 Task: Reply All to email with the signature Douglas Martin with the subject Emergency leave request from softage.1@softage.net with the message I would like to schedule a meeting to discuss the projects human resources plan.
Action: Mouse moved to (1074, 181)
Screenshot: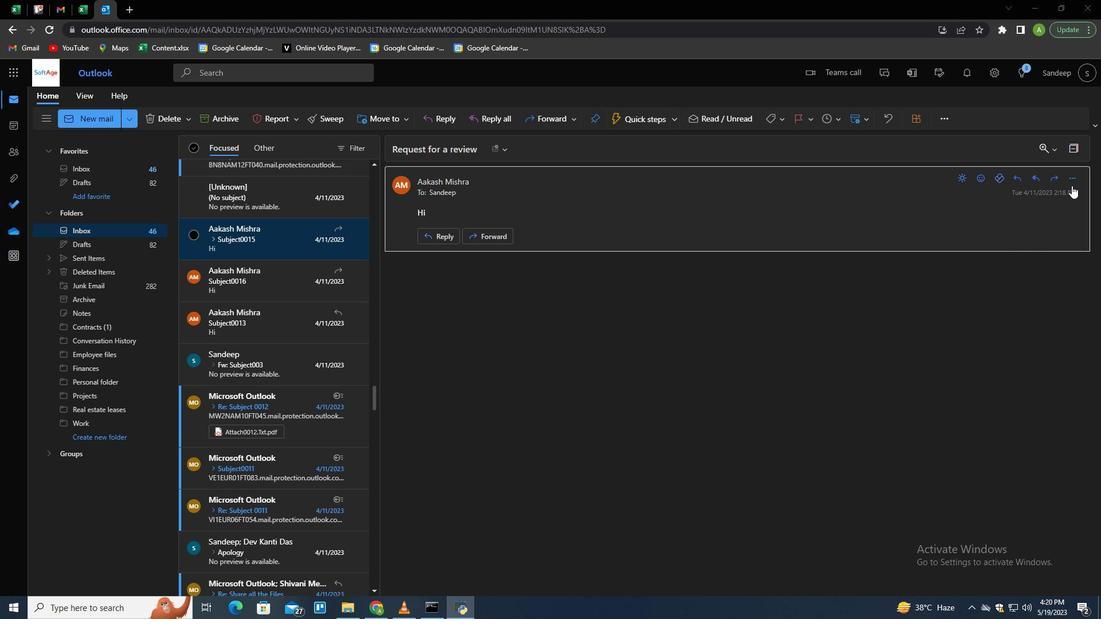 
Action: Mouse pressed left at (1074, 181)
Screenshot: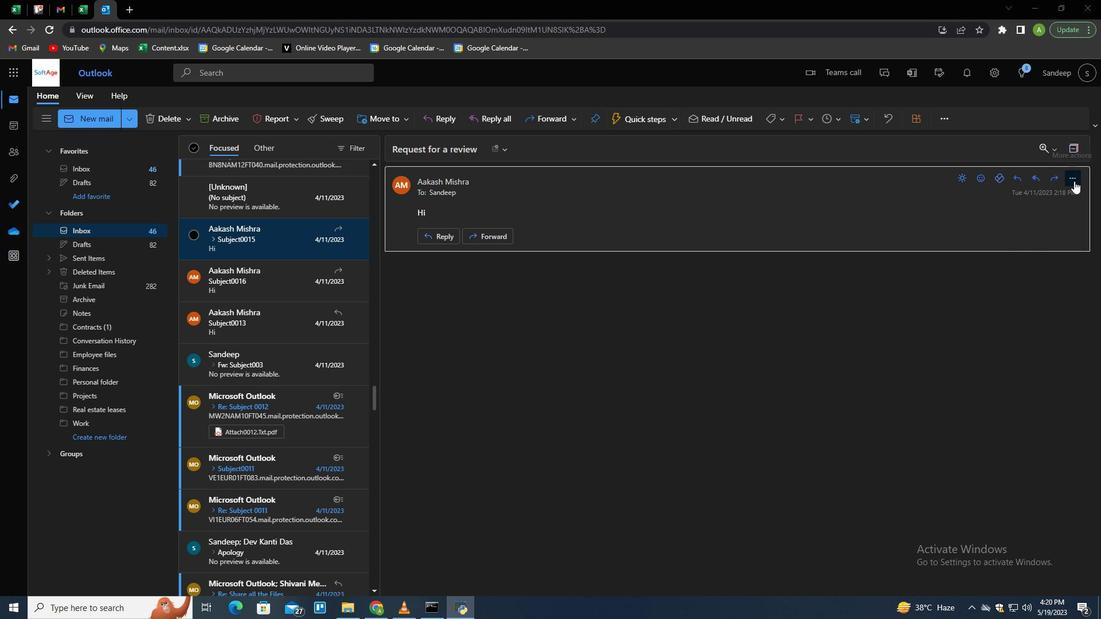
Action: Mouse moved to (1017, 212)
Screenshot: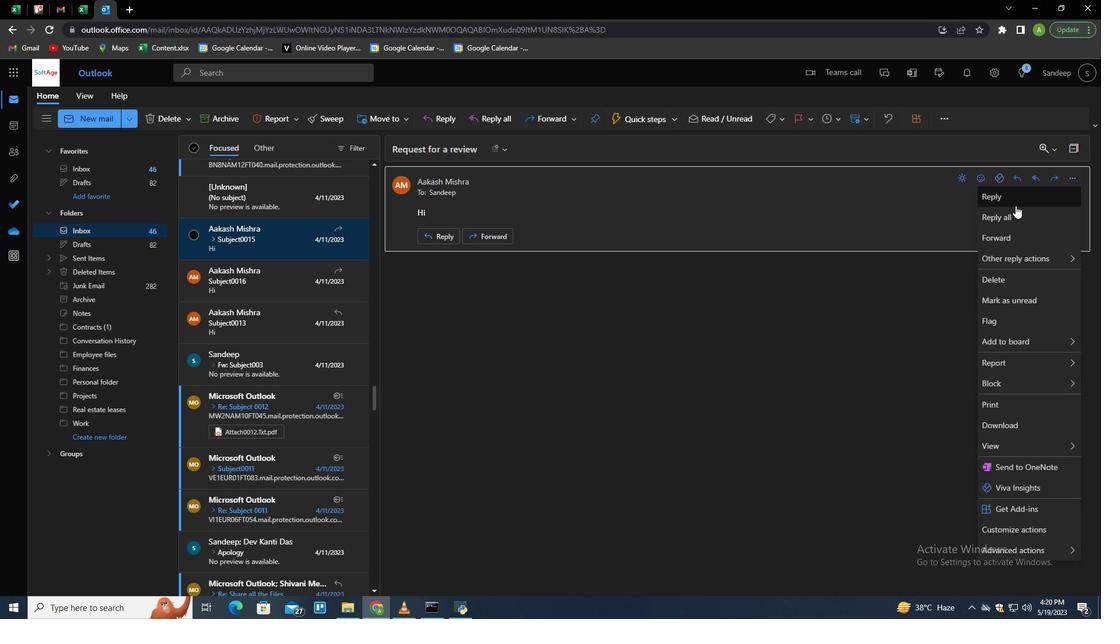 
Action: Mouse pressed left at (1017, 212)
Screenshot: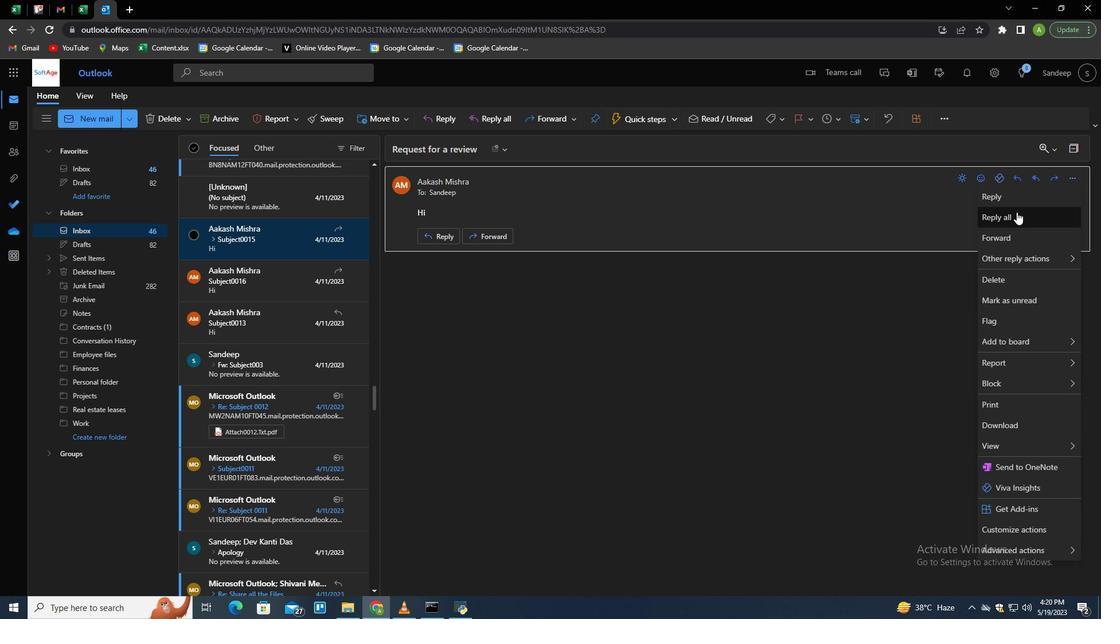 
Action: Mouse moved to (403, 323)
Screenshot: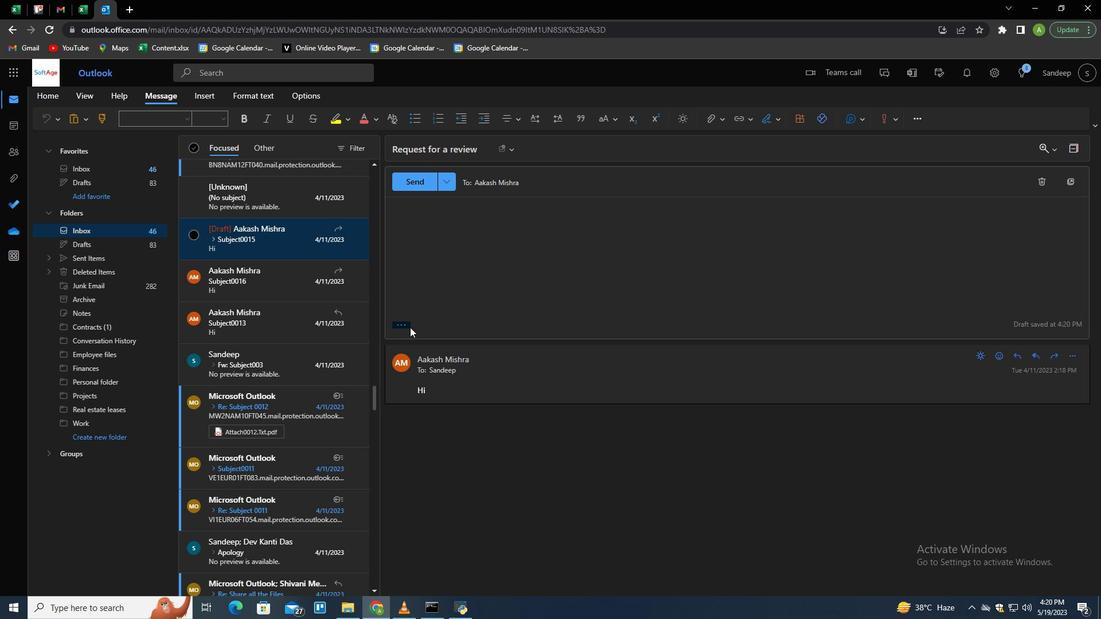 
Action: Mouse pressed left at (403, 323)
Screenshot: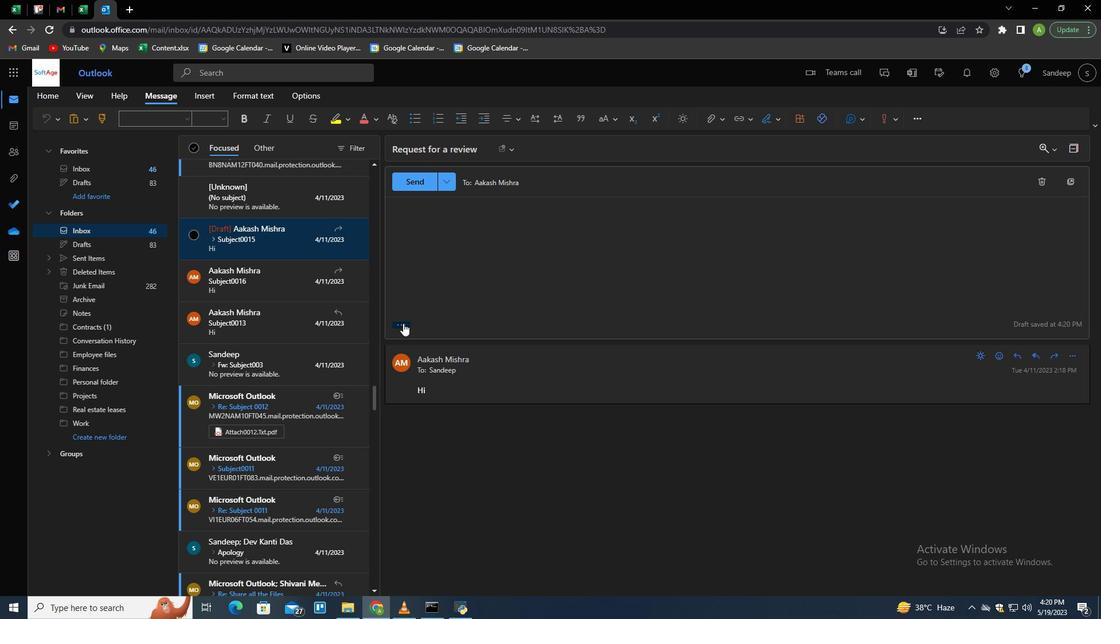 
Action: Mouse moved to (760, 119)
Screenshot: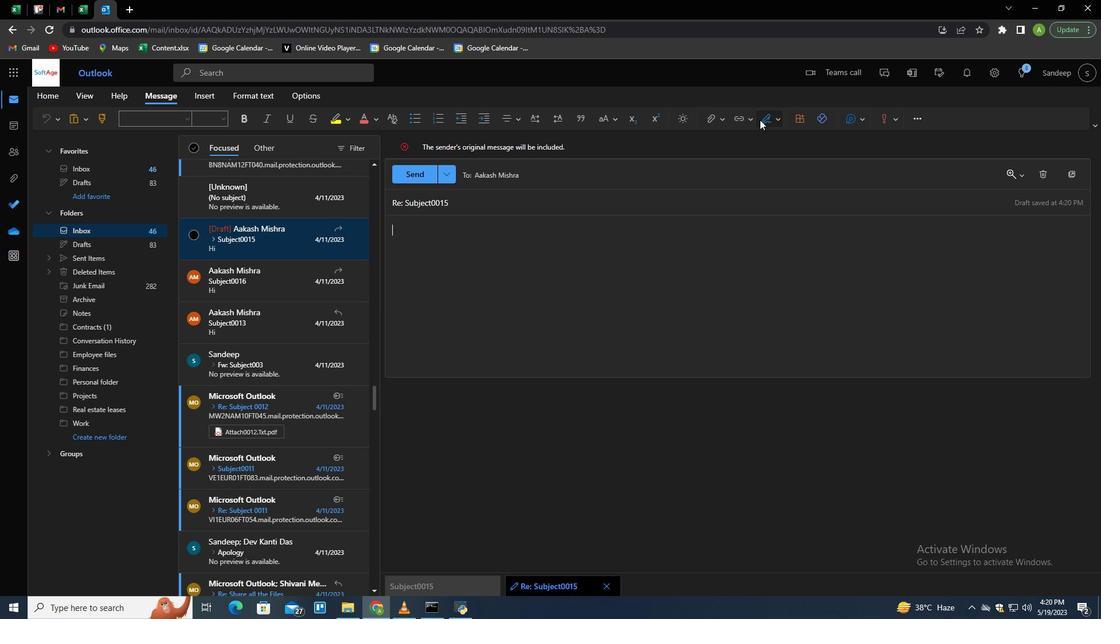 
Action: Mouse pressed left at (760, 119)
Screenshot: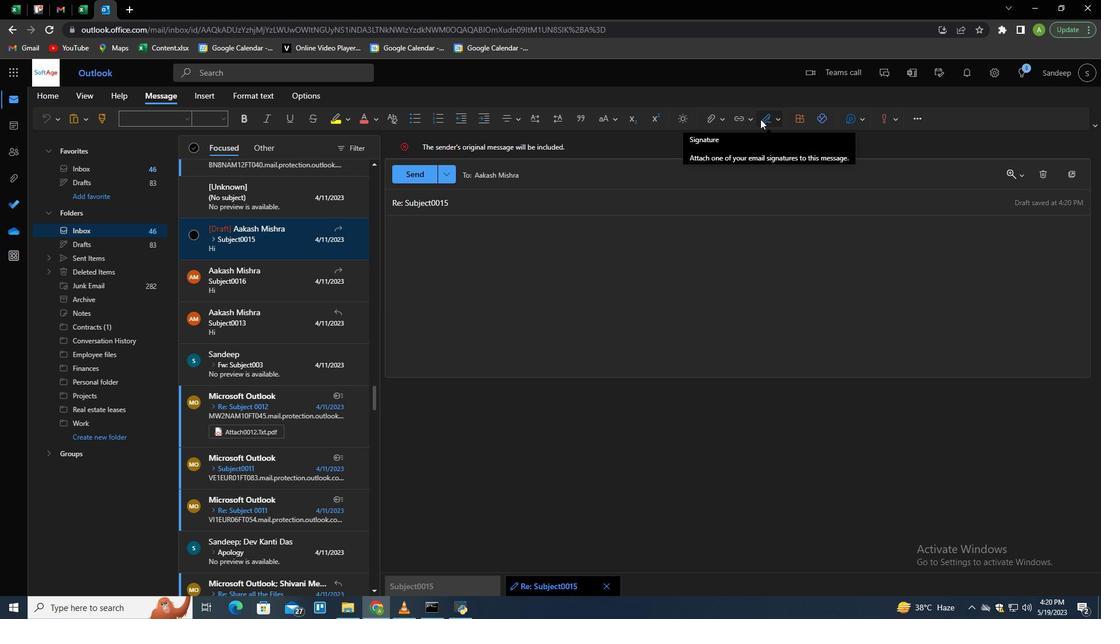
Action: Mouse moved to (752, 164)
Screenshot: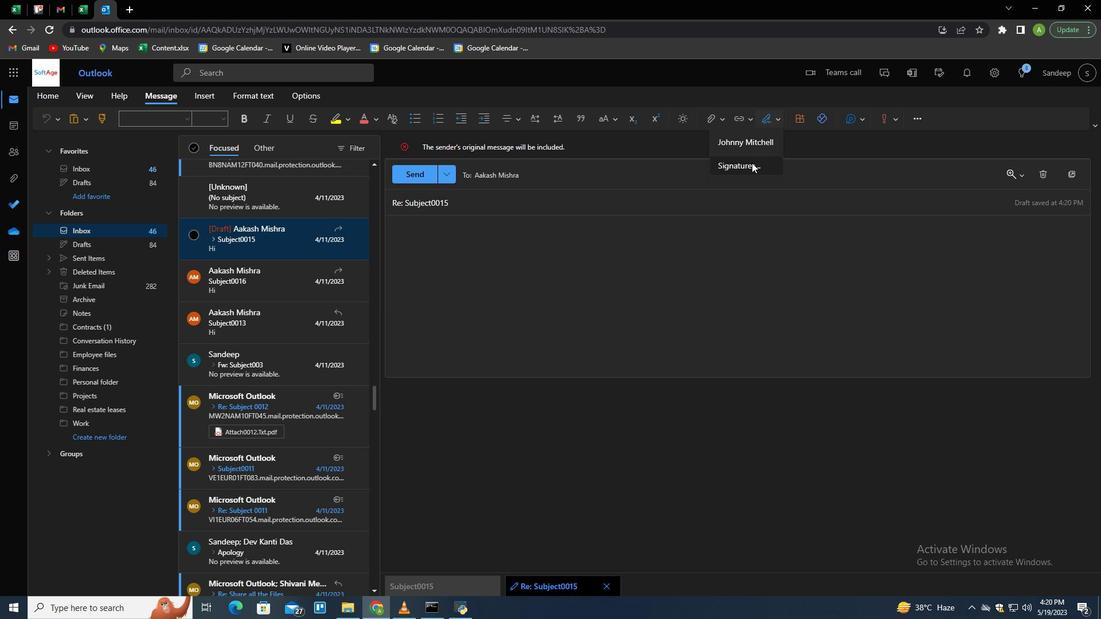 
Action: Mouse pressed left at (752, 164)
Screenshot: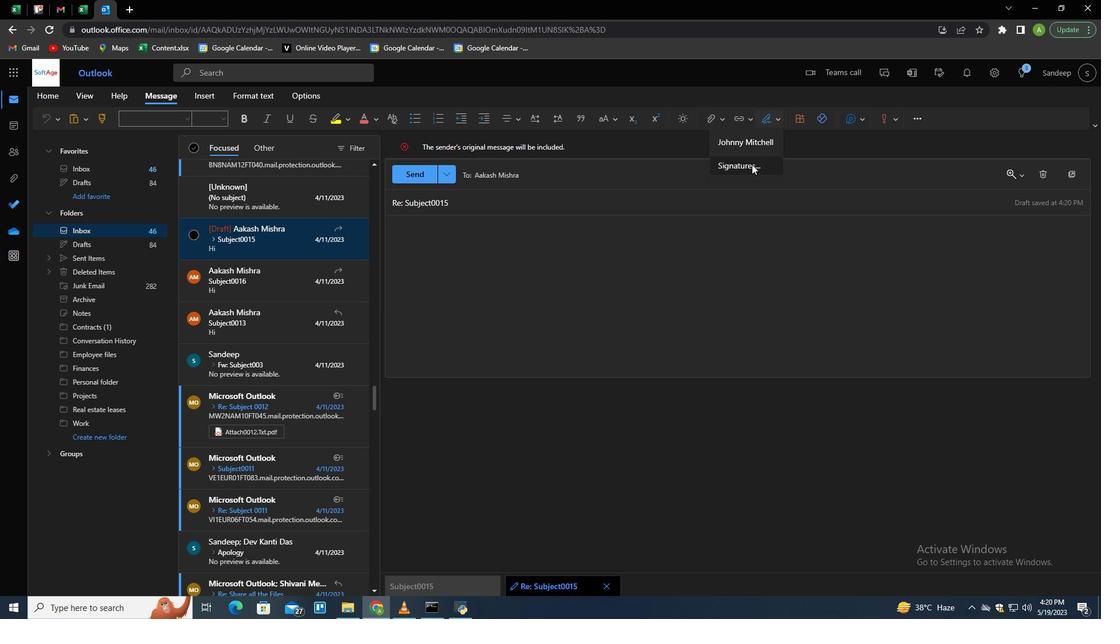 
Action: Mouse moved to (775, 209)
Screenshot: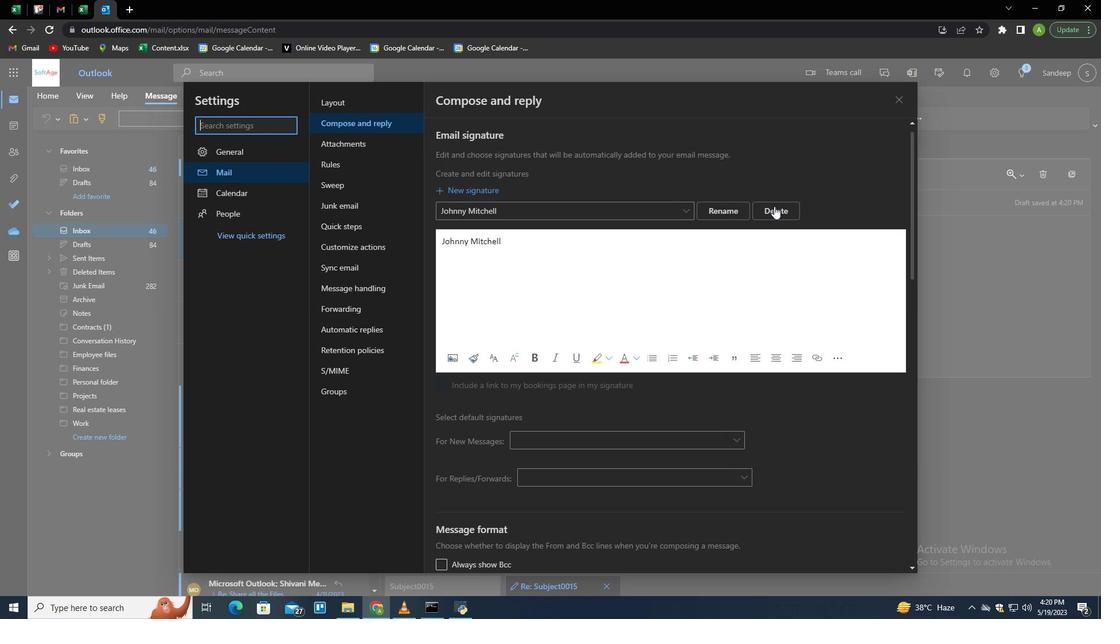 
Action: Mouse pressed left at (775, 209)
Screenshot: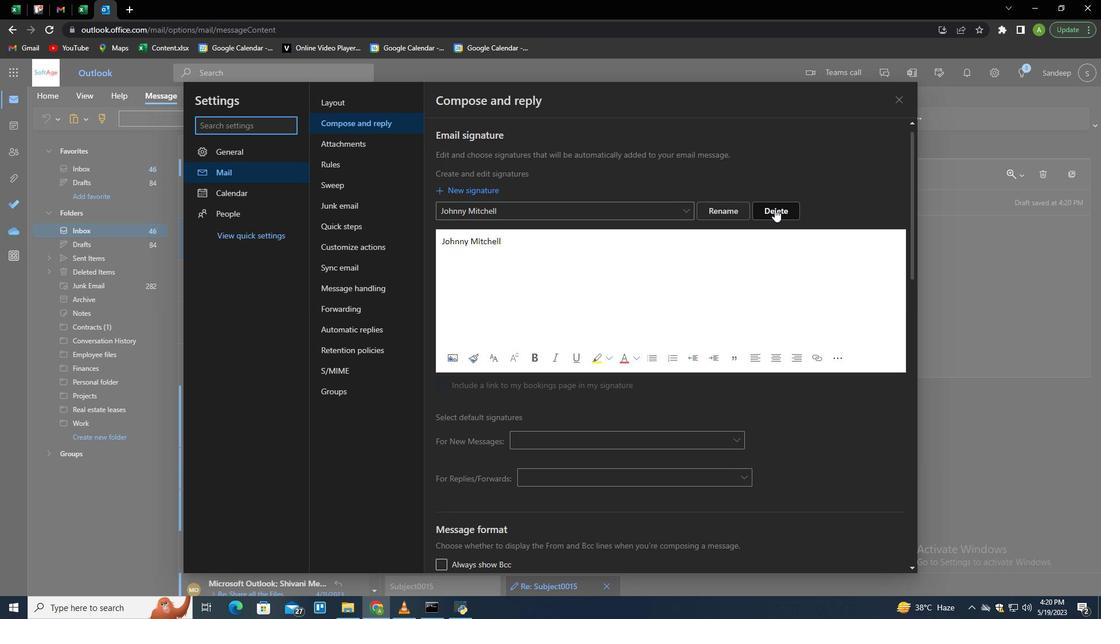 
Action: Mouse moved to (750, 211)
Screenshot: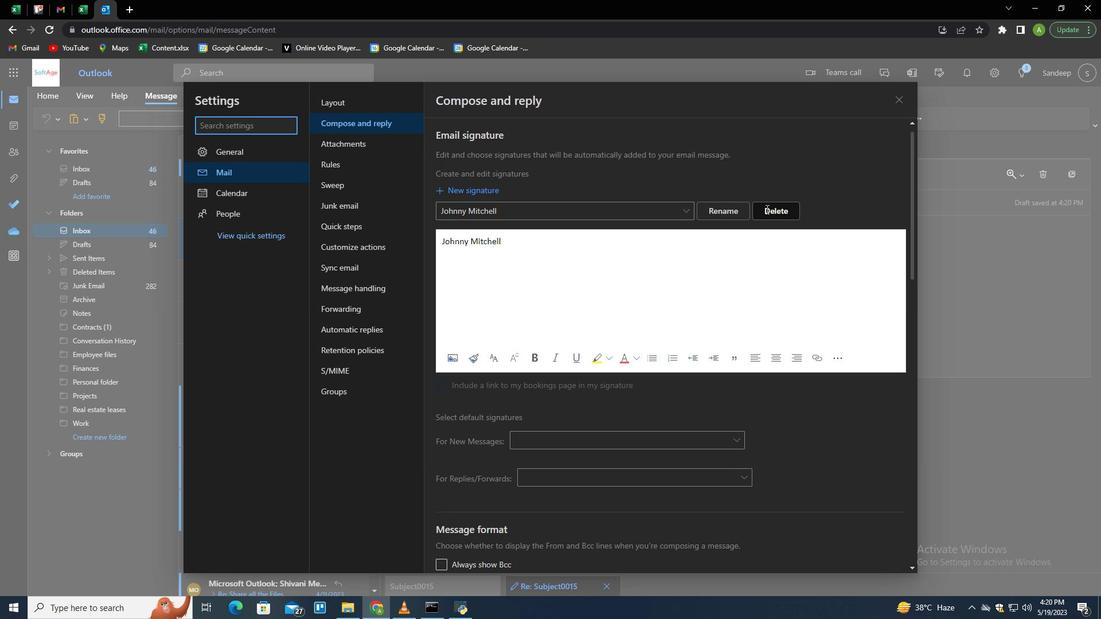 
Action: Mouse pressed left at (750, 211)
Screenshot: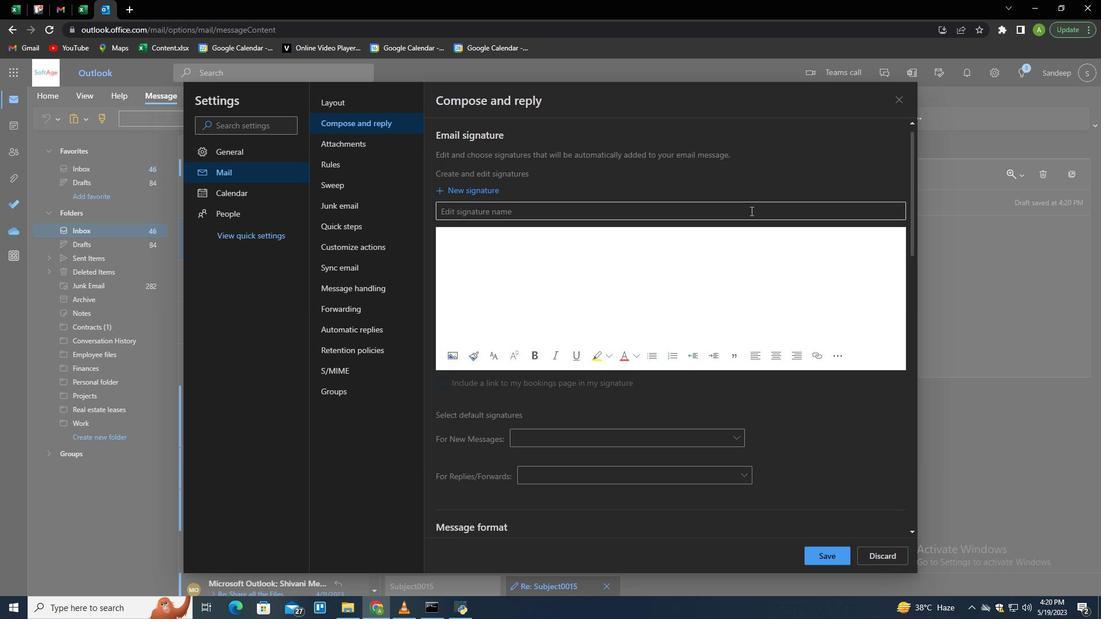 
Action: Key pressed <Key.shift>Douglas<Key.space><Key.shift>Na<Key.backspace><Key.backspace><Key.shift>m<Key.backspace><Key.shift>Martin<Key.tab><Key.shift>Douglas<Key.space><Key.shift>Martin
Screenshot: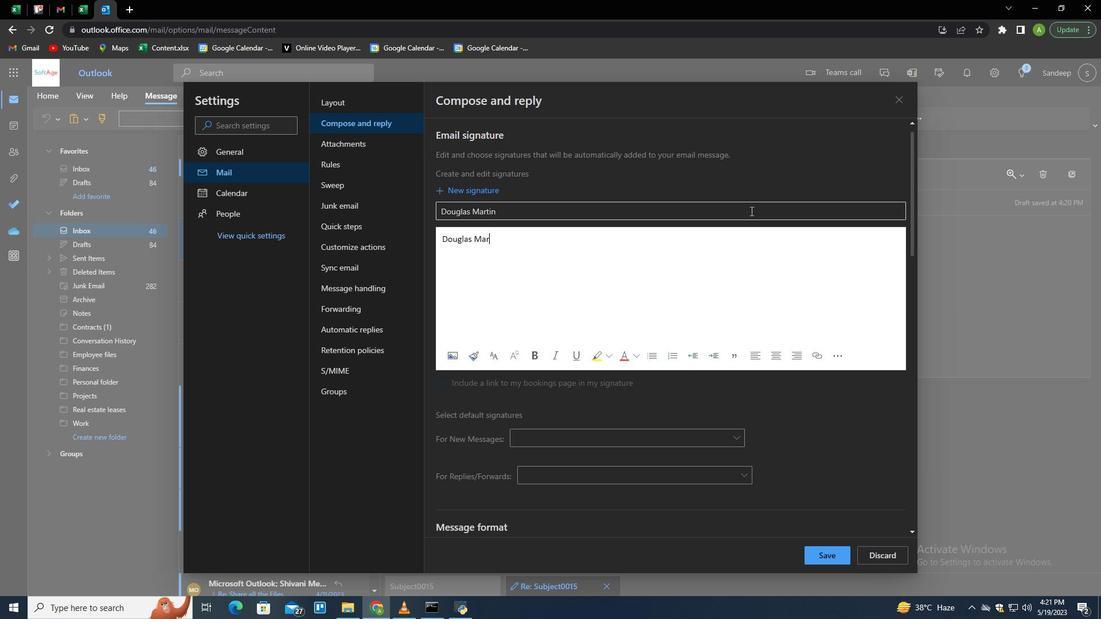 
Action: Mouse moved to (830, 548)
Screenshot: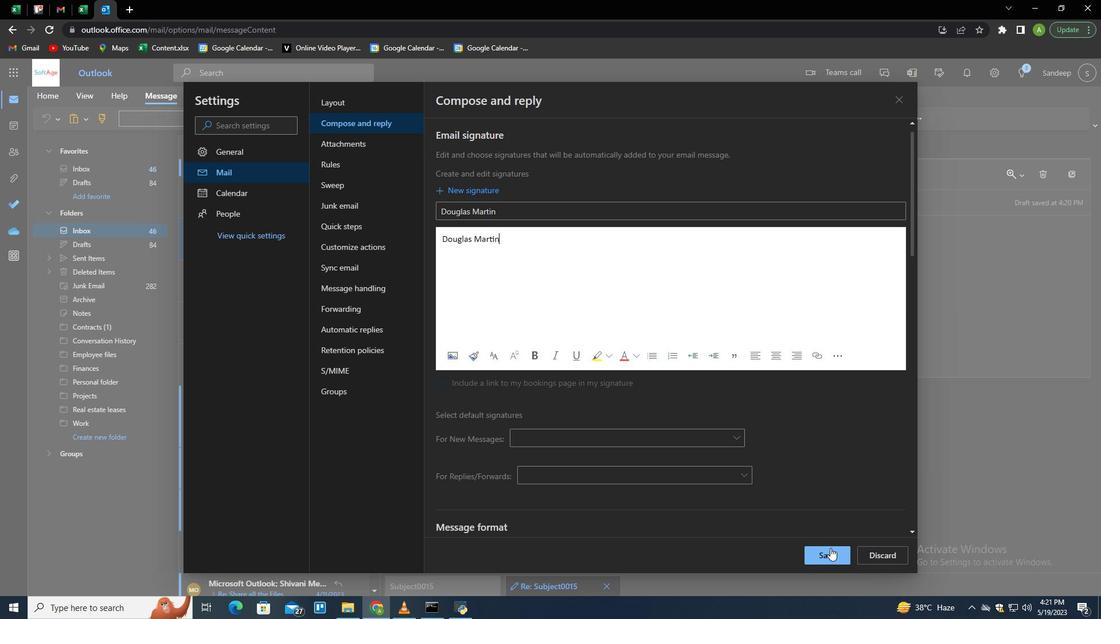 
Action: Mouse pressed left at (830, 548)
Screenshot: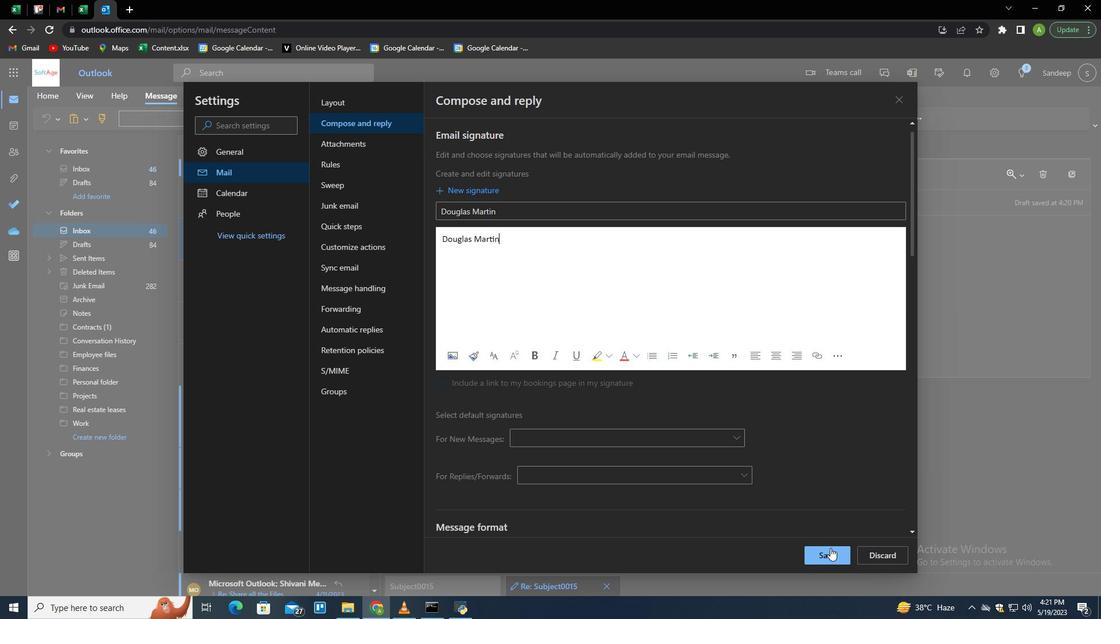 
Action: Mouse moved to (951, 285)
Screenshot: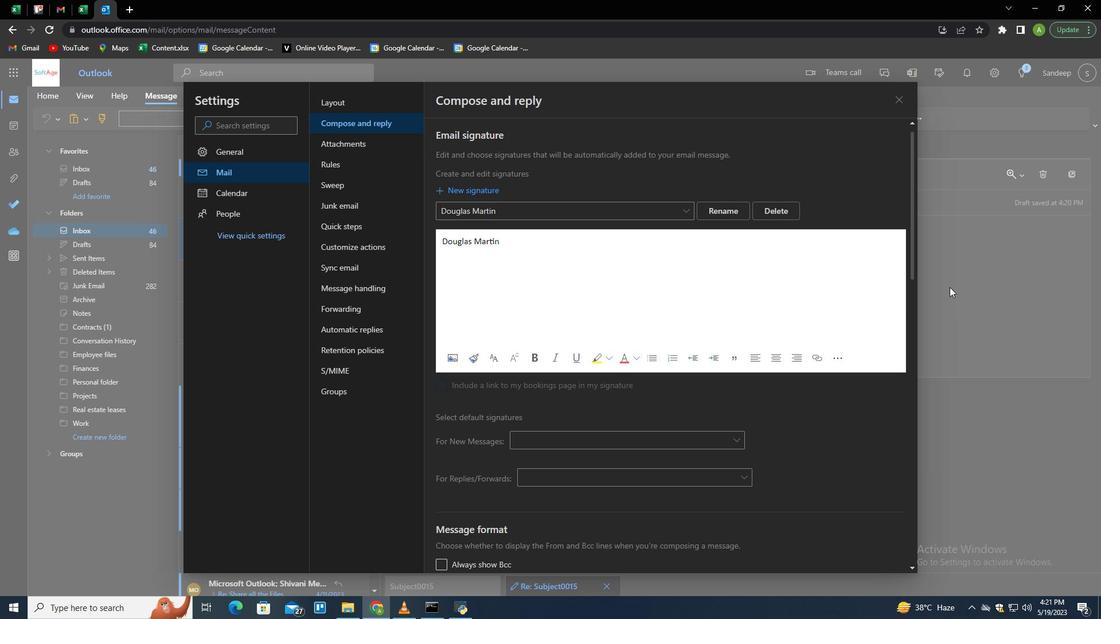 
Action: Mouse pressed left at (951, 285)
Screenshot: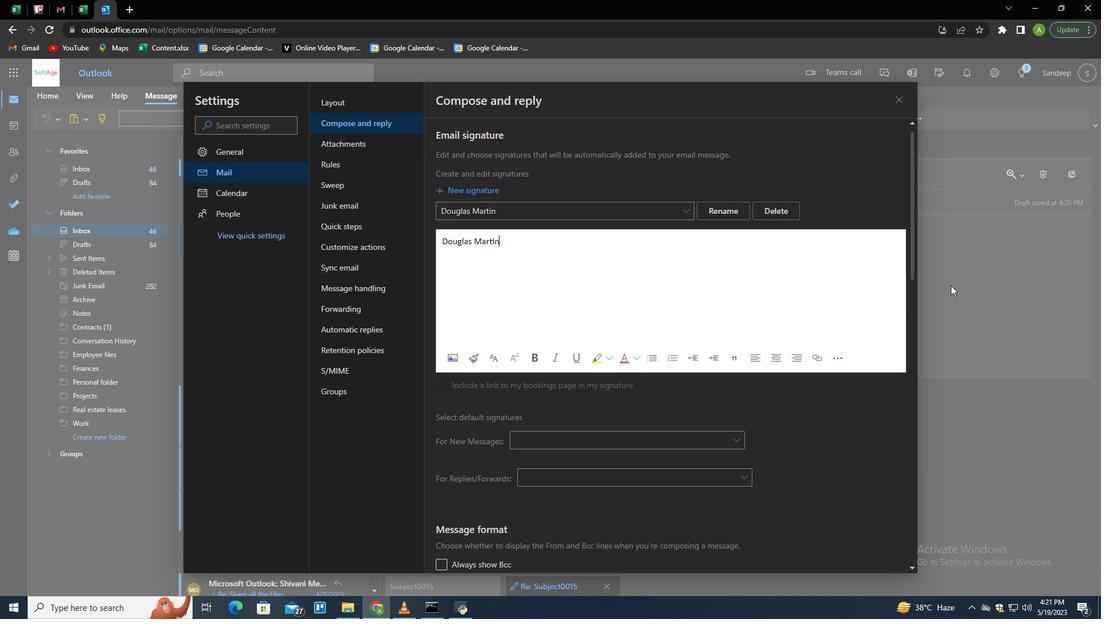
Action: Mouse moved to (779, 120)
Screenshot: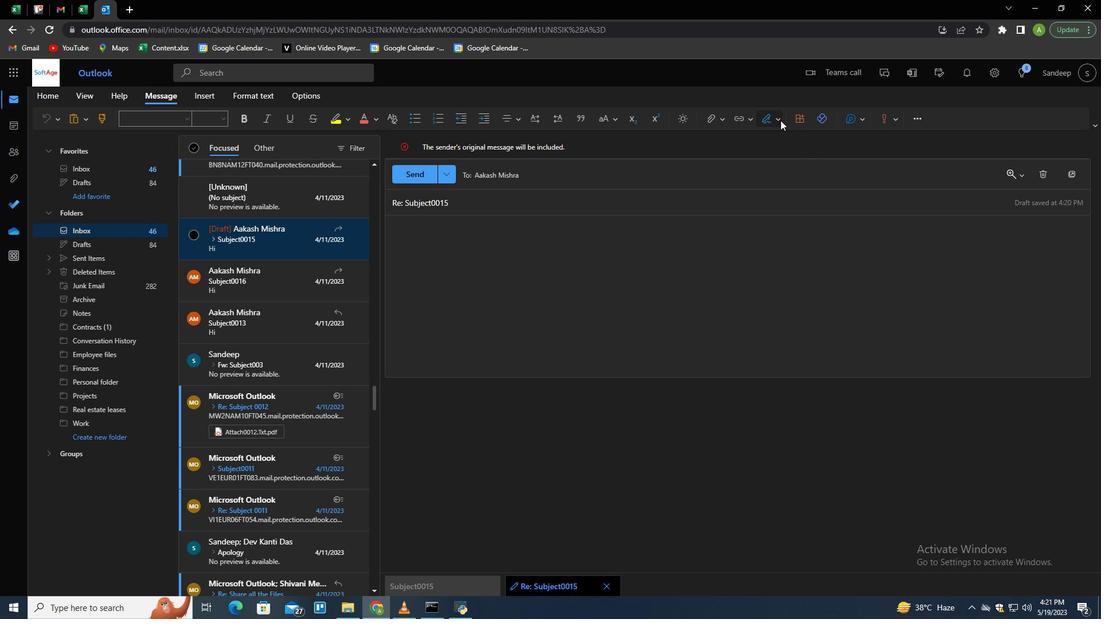 
Action: Mouse pressed left at (779, 120)
Screenshot: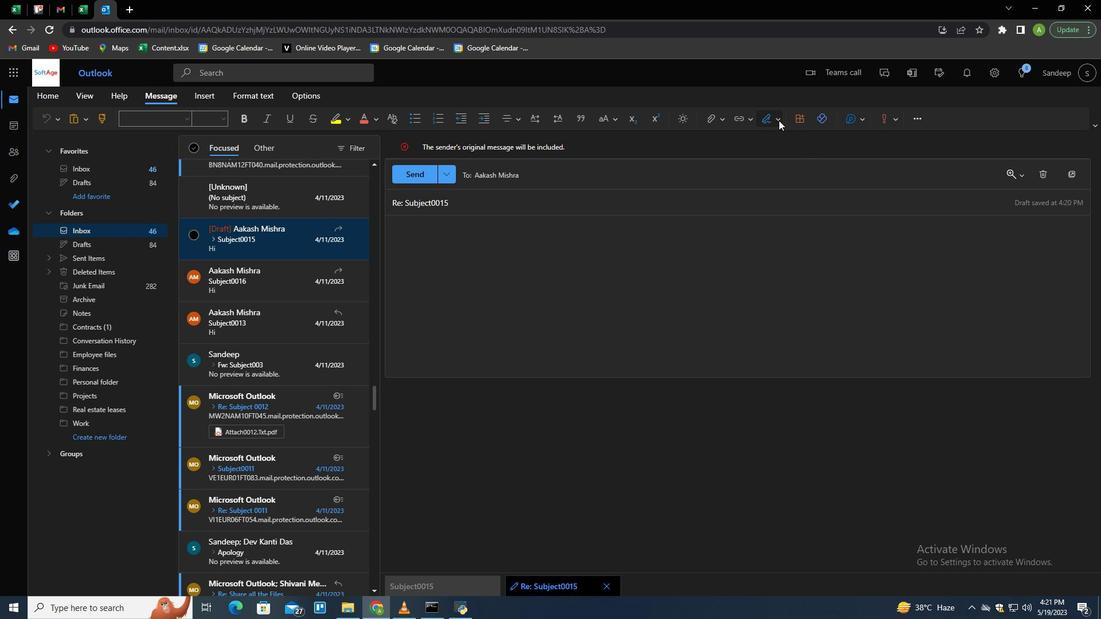 
Action: Mouse moved to (763, 138)
Screenshot: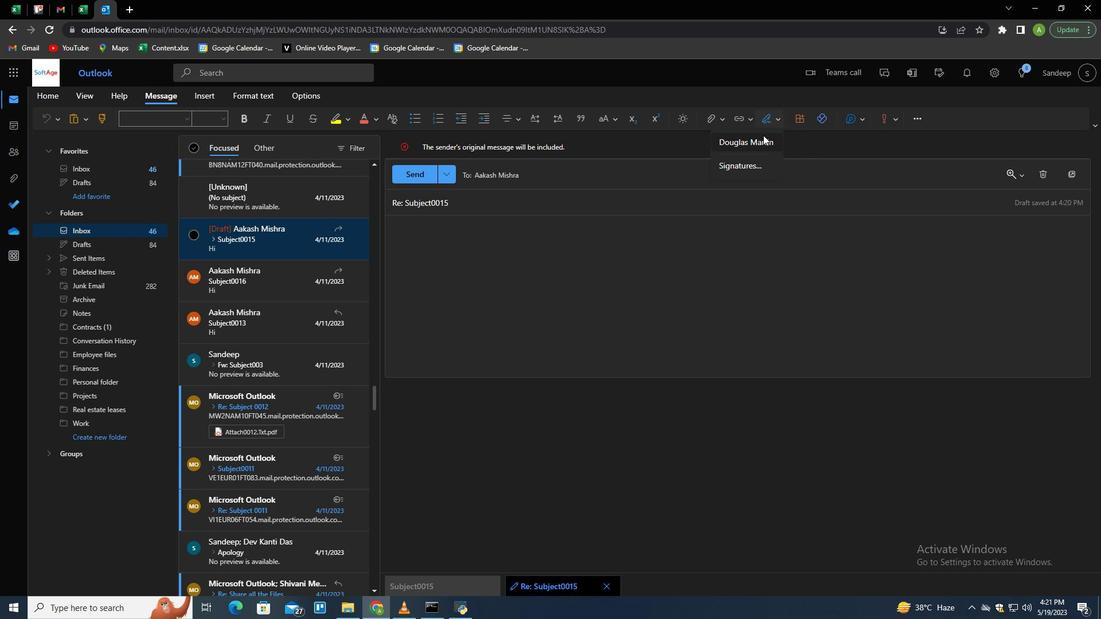 
Action: Mouse pressed left at (763, 138)
Screenshot: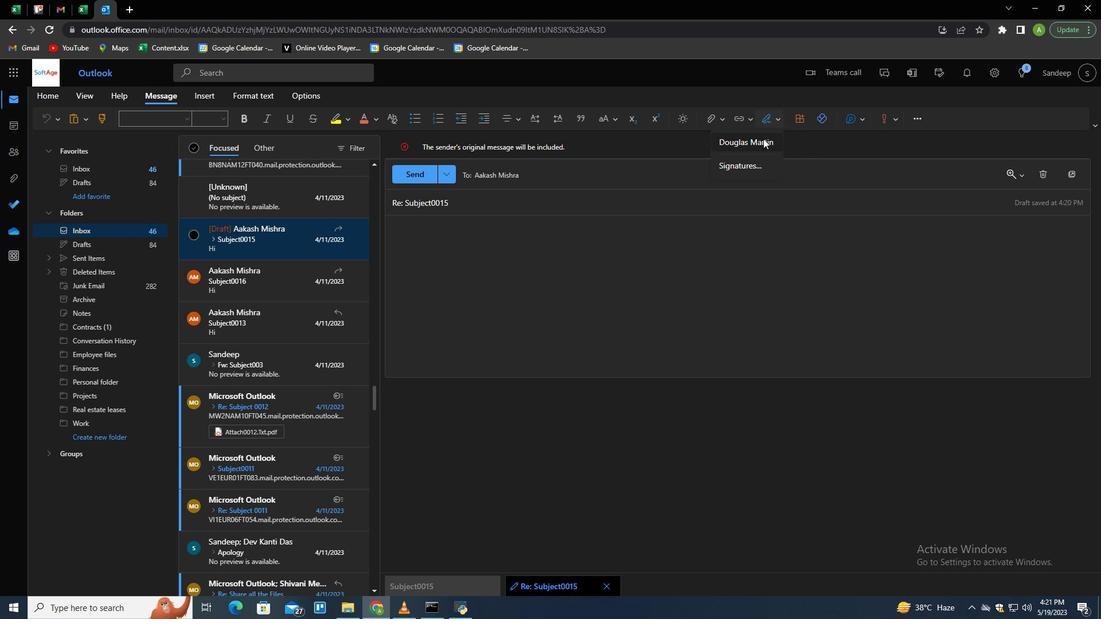 
Action: Mouse moved to (405, 202)
Screenshot: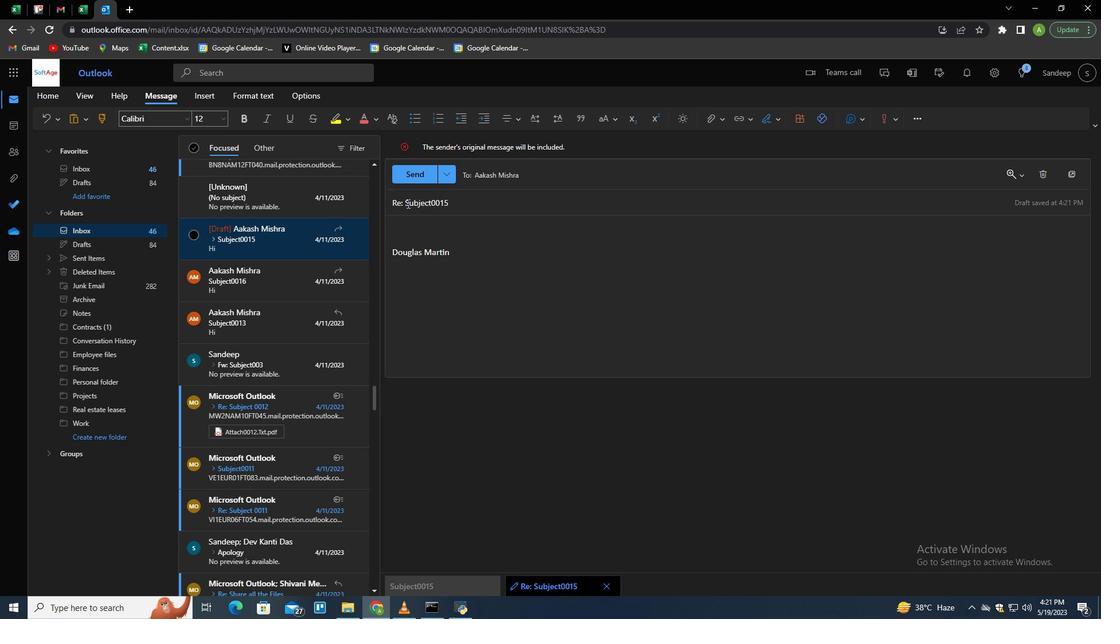 
Action: Mouse pressed left at (405, 202)
Screenshot: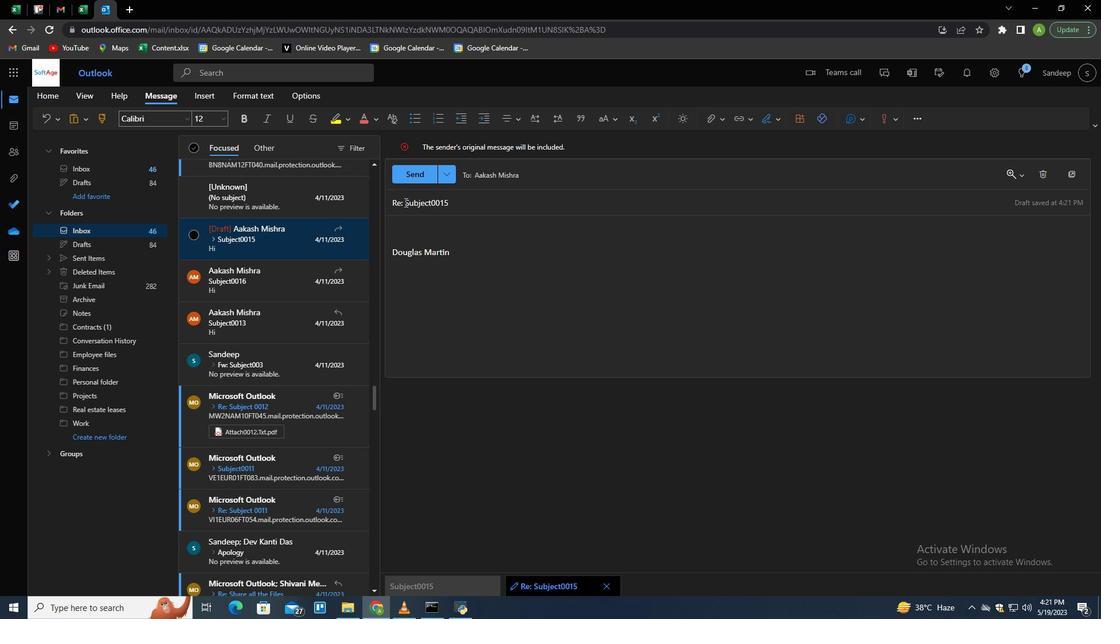 
Action: Mouse moved to (616, 286)
Screenshot: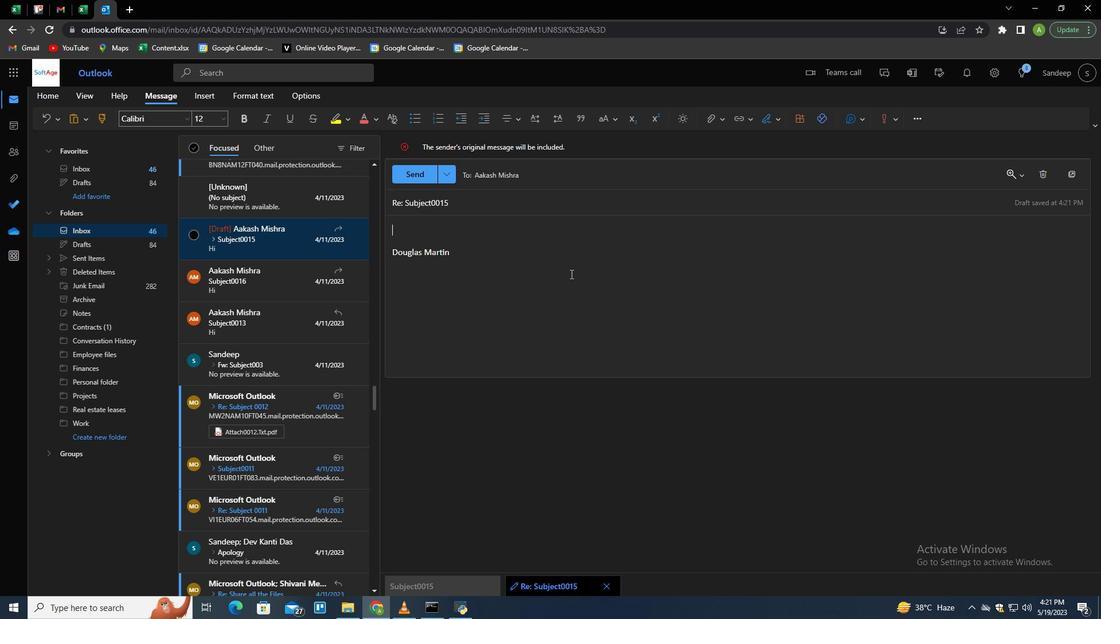 
Action: Key pressed <Key.shift_r><Key.end><Key.shift><Key.shift><Key.shift><Key.shift><Key.shift><Key.shift><Key.shift><Key.shift><Key.shift><Key.shift><Key.shift><Key.shift><Key.shift><Key.shift><Key.shift><Key.shift><Key.shift><Key.shift><Key.shift><Key.shift><Key.shift><Key.shift><Key.shift><Key.shift><Key.shift><Key.shift><Key.shift><Key.shift><Key.shift><Key.shift><Key.shift><Key.shift><Key.shift><Key.shift><Key.shift><Key.shift><Key.shift><Key.shift><Key.shift><Key.shift><Key.shift><Key.shift><Key.shift><Key.shift><Key.shift><Key.shift>Emergency<Key.space>leave<Key.space>request<Key.space>
Screenshot: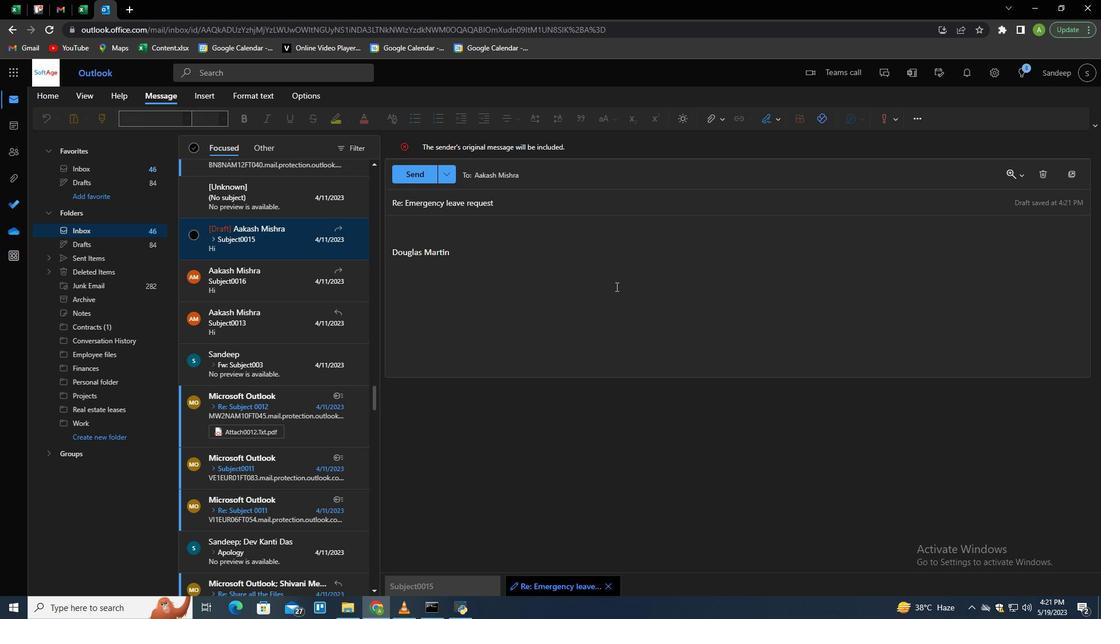 
Action: Mouse moved to (588, 231)
Screenshot: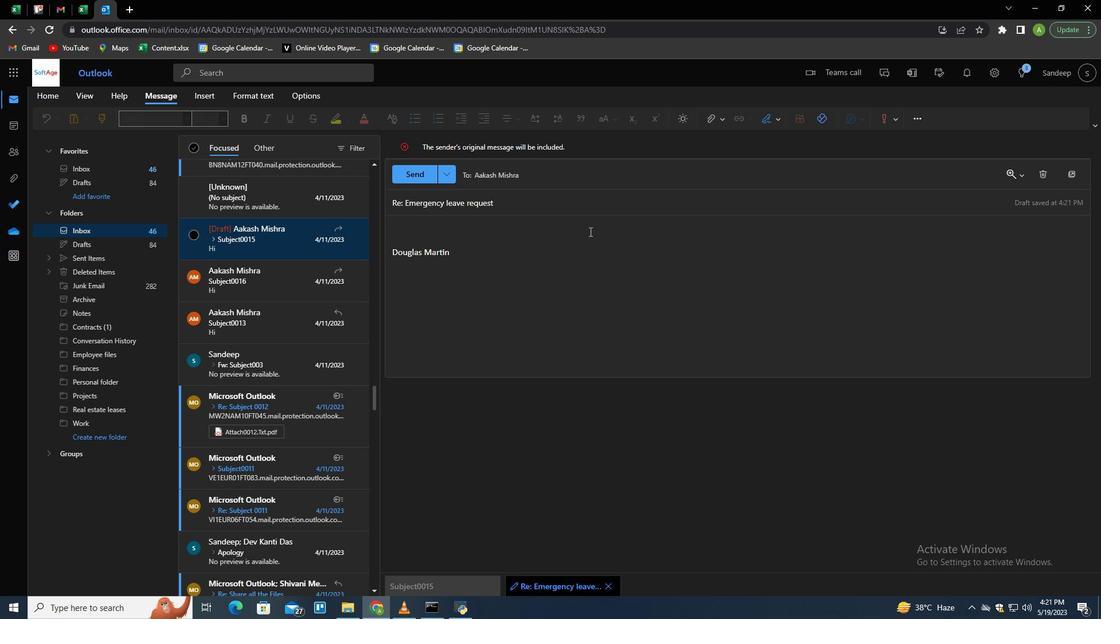 
Action: Key pressed <Key.tab><Key.tab><Key.left><Key.left><Key.left><Key.left><Key.left><Key.left><Key.shift>I<Key.space>would<Key.space>like<Key.space>to<Key.space>schedule<Key.space>ame<Key.backspace><Key.backspace><Key.space>meeting<Key.space>to<Key.space>discuss<Key.space>the<Key.space>pp<Key.backspace>rojects<Key.space>human<Key.space>te<Key.backspace><Key.backspace>resources<Key.space>plan.<Key.enter>
Screenshot: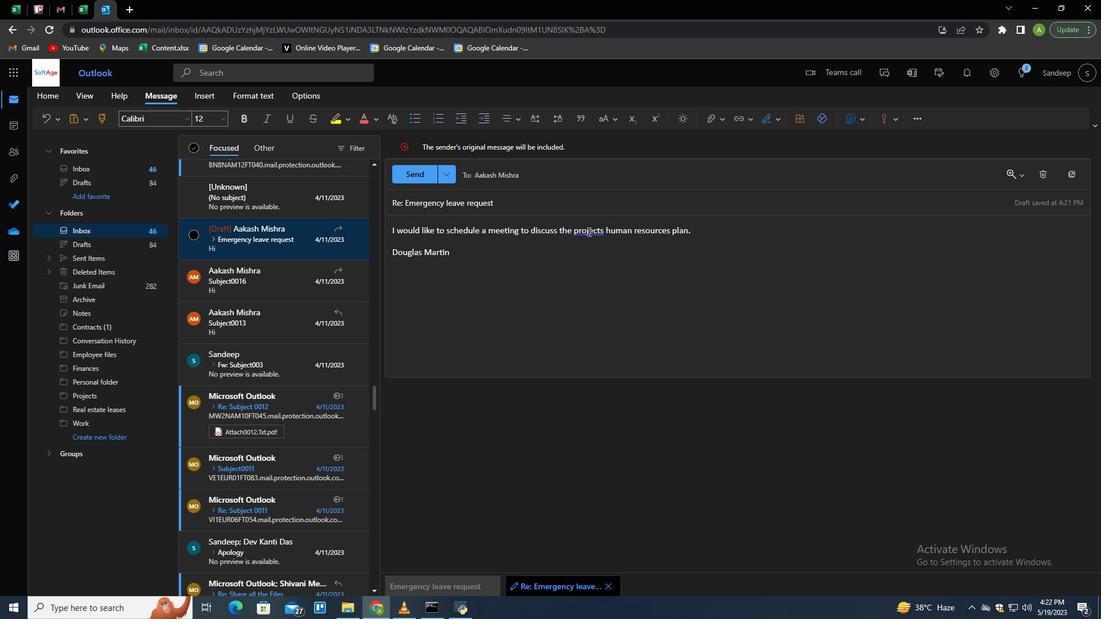 
